 Task: Print the page on executive size paper.
Action: Mouse moved to (1000, 27)
Screenshot: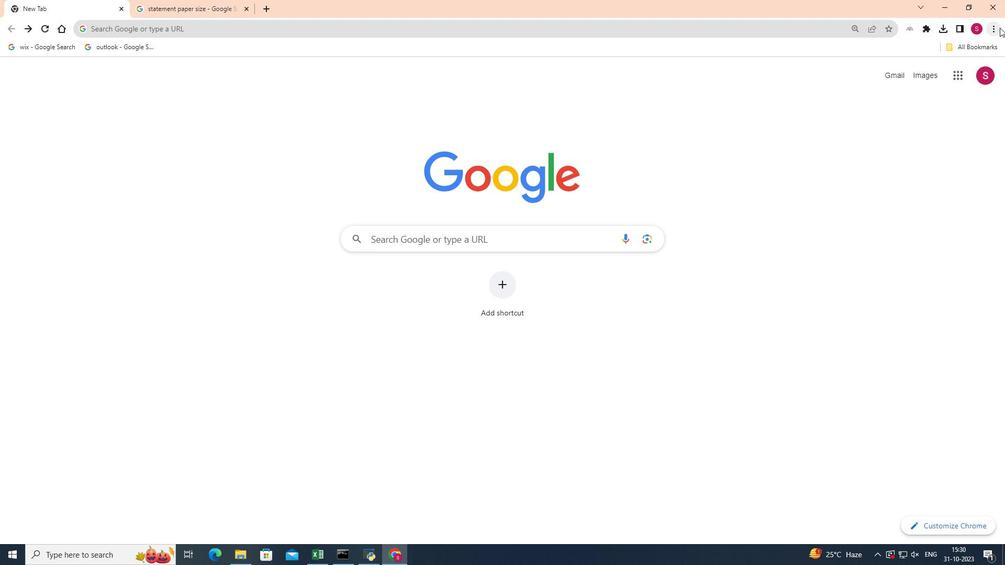 
Action: Mouse pressed left at (1000, 27)
Screenshot: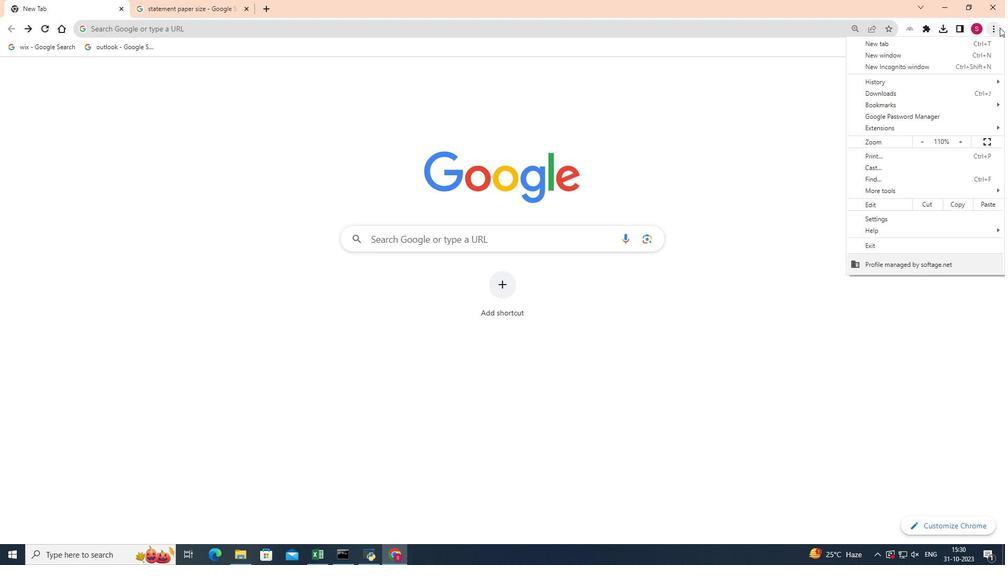 
Action: Mouse moved to (889, 159)
Screenshot: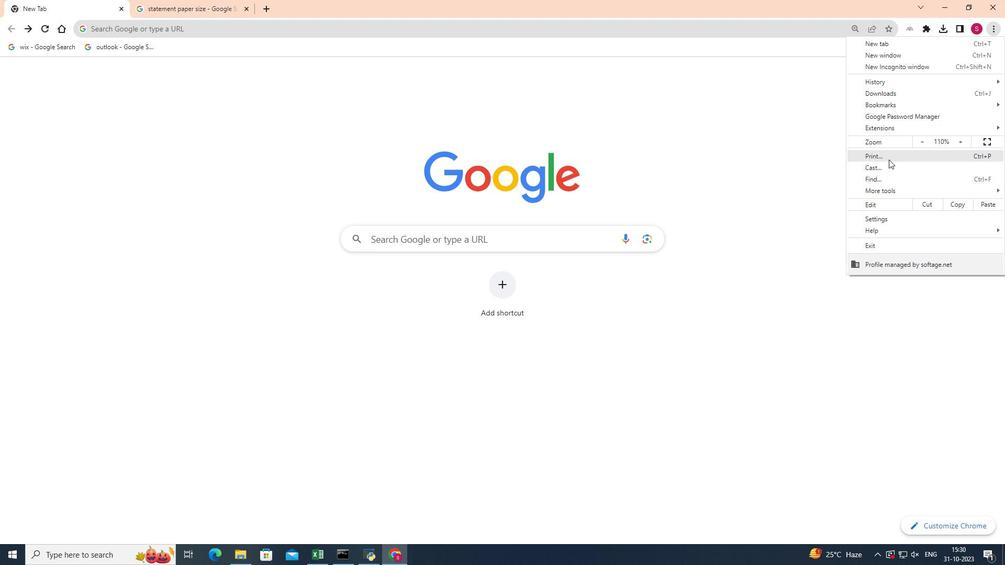 
Action: Mouse pressed left at (889, 159)
Screenshot: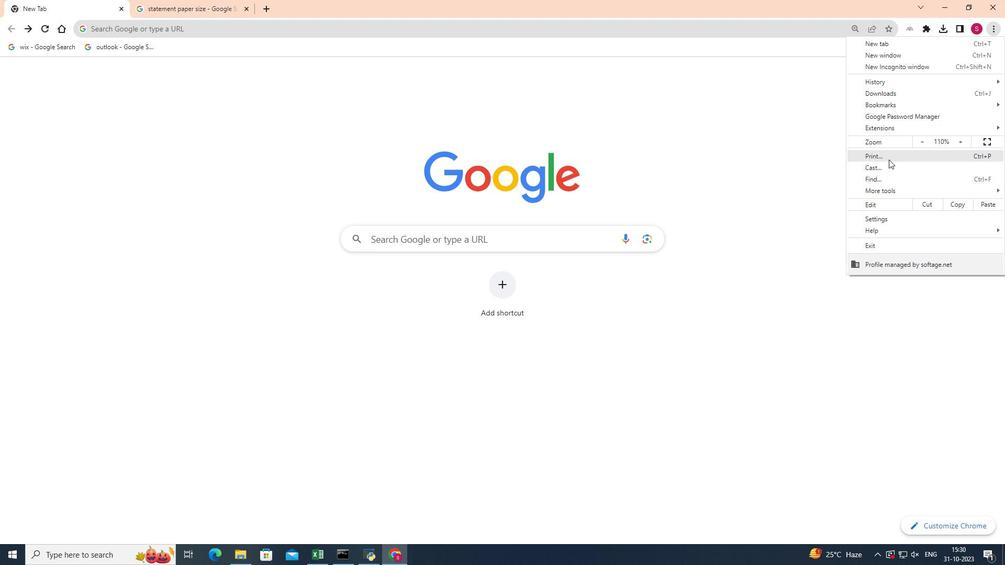 
Action: Mouse moved to (826, 214)
Screenshot: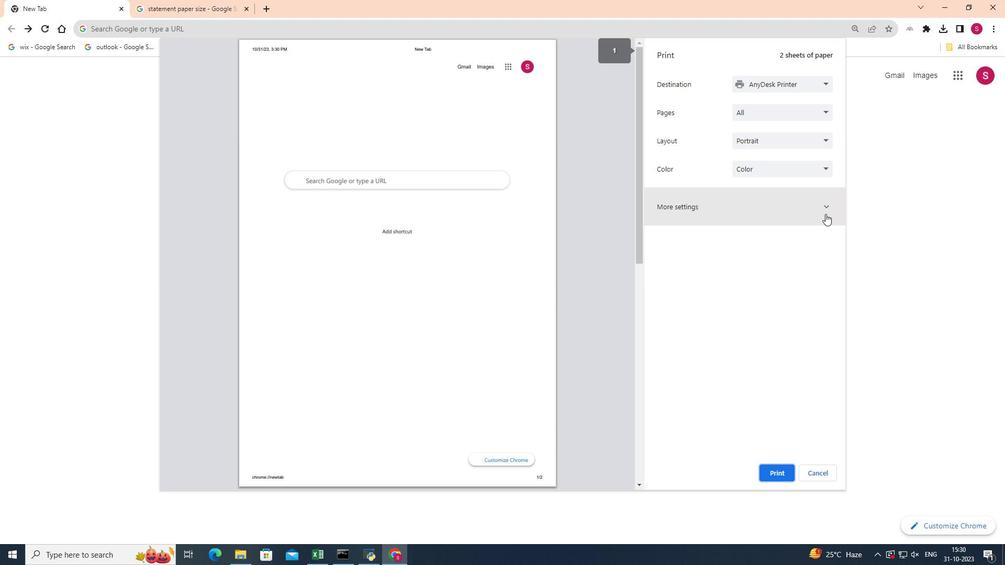 
Action: Mouse pressed left at (826, 214)
Screenshot: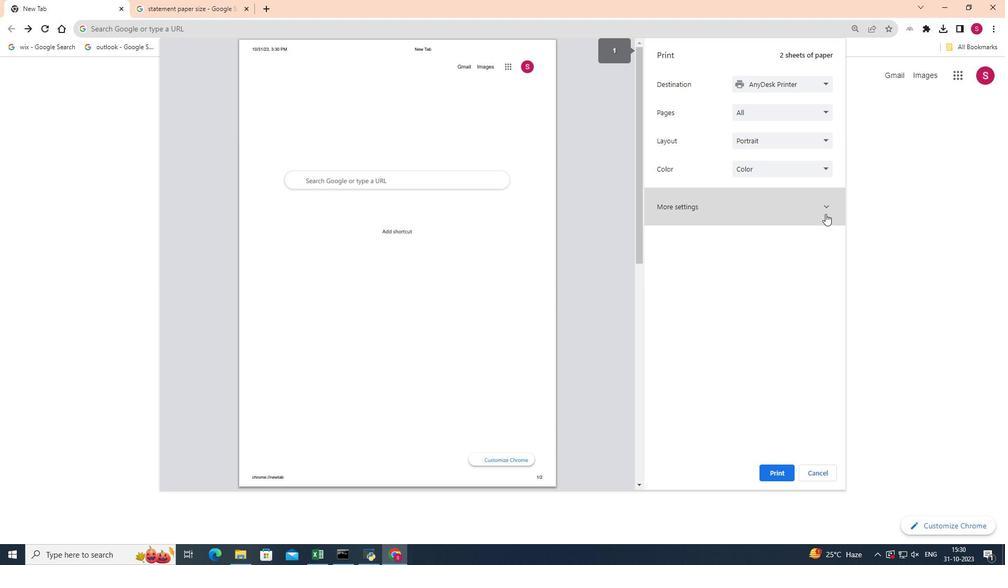 
Action: Mouse moved to (825, 246)
Screenshot: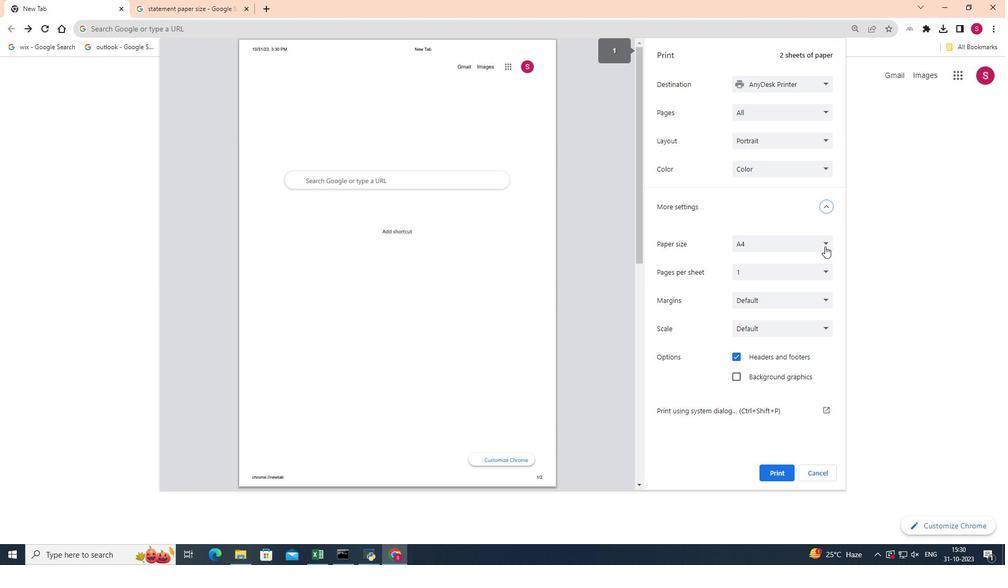 
Action: Mouse pressed left at (825, 246)
Screenshot: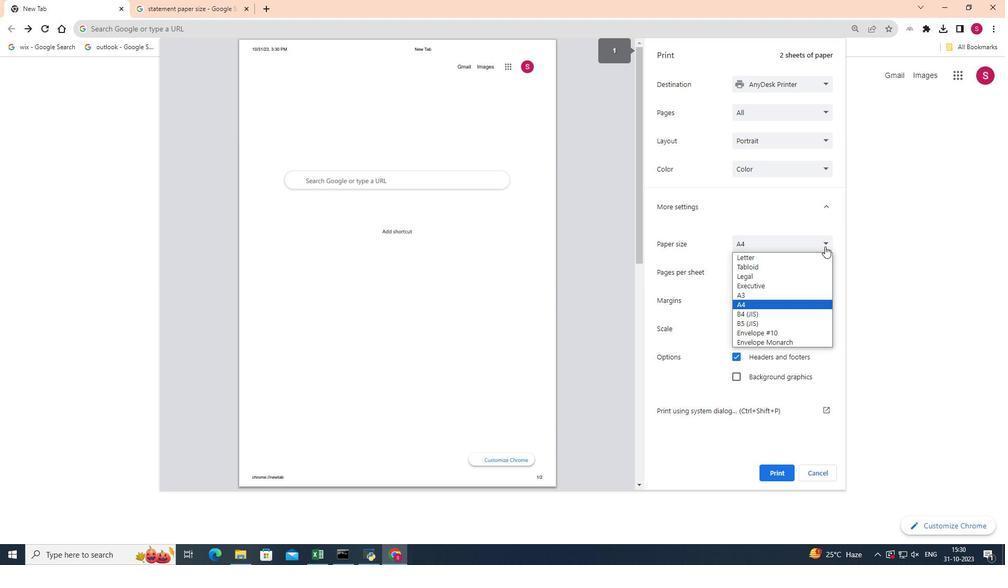 
Action: Mouse moved to (767, 283)
Screenshot: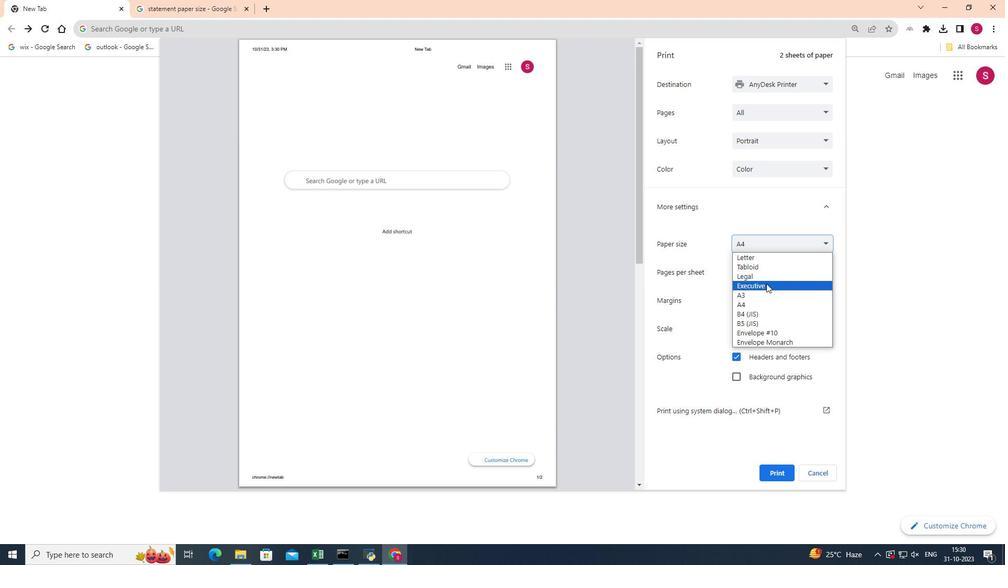 
Action: Mouse pressed left at (767, 283)
Screenshot: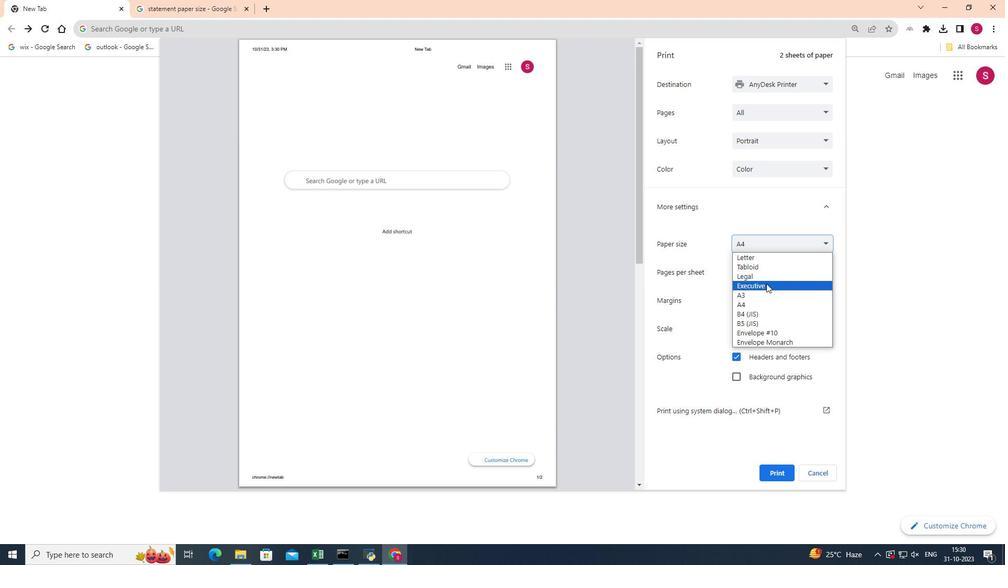 
Action: Mouse moved to (784, 476)
Screenshot: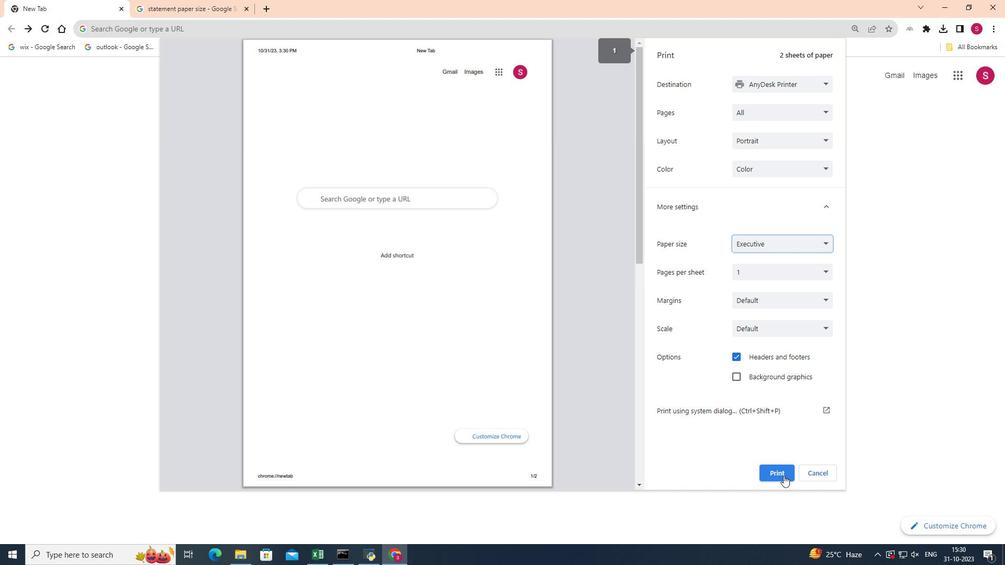 
Action: Mouse pressed left at (784, 476)
Screenshot: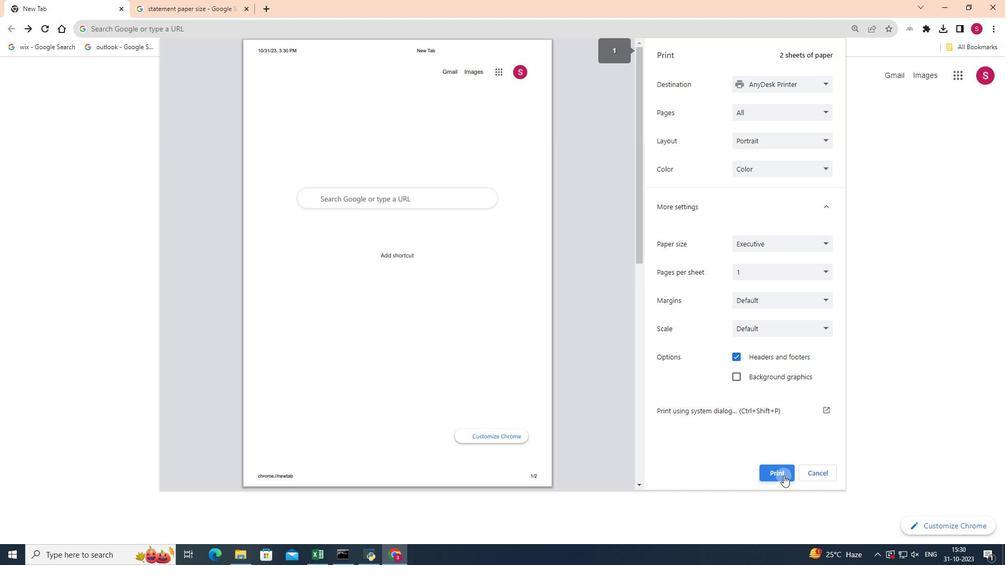 
Action: Mouse moved to (784, 476)
Screenshot: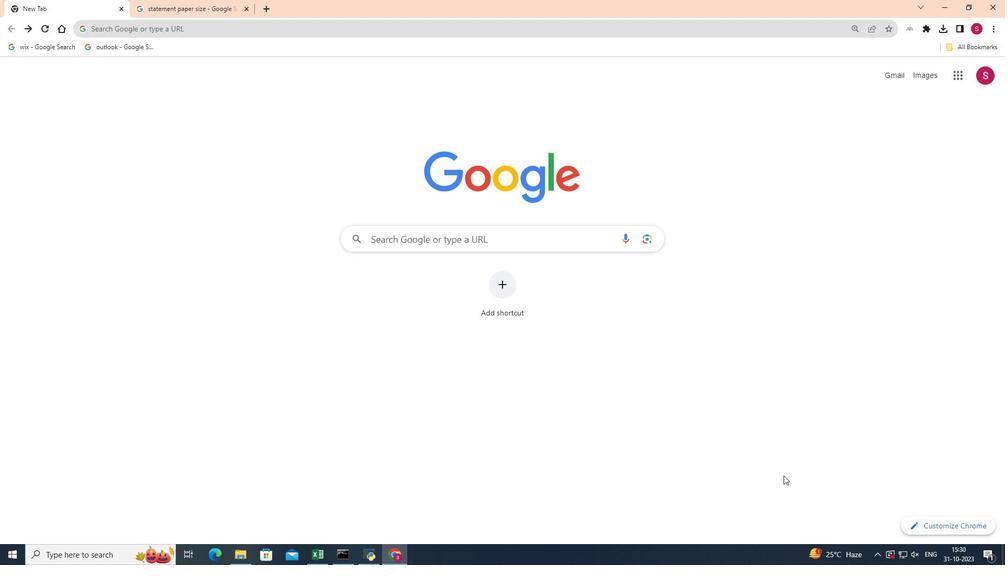 
